 Task: Invite Team Member Softage.1@softage.net to Workspace Consulting. Invite Team Member Softage.2@softage.net to Workspace Consulting. Invite Team Member Softage.3@softage.net to Workspace Consulting. Invite Team Member Softage.4@softage.net to Workspace Consulting
Action: Mouse moved to (733, 105)
Screenshot: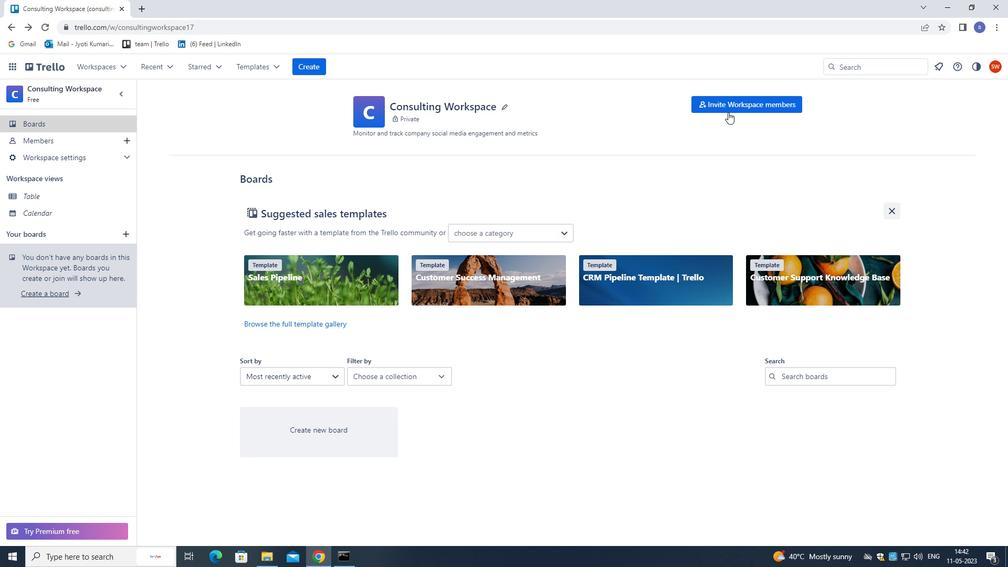 
Action: Mouse pressed left at (733, 105)
Screenshot: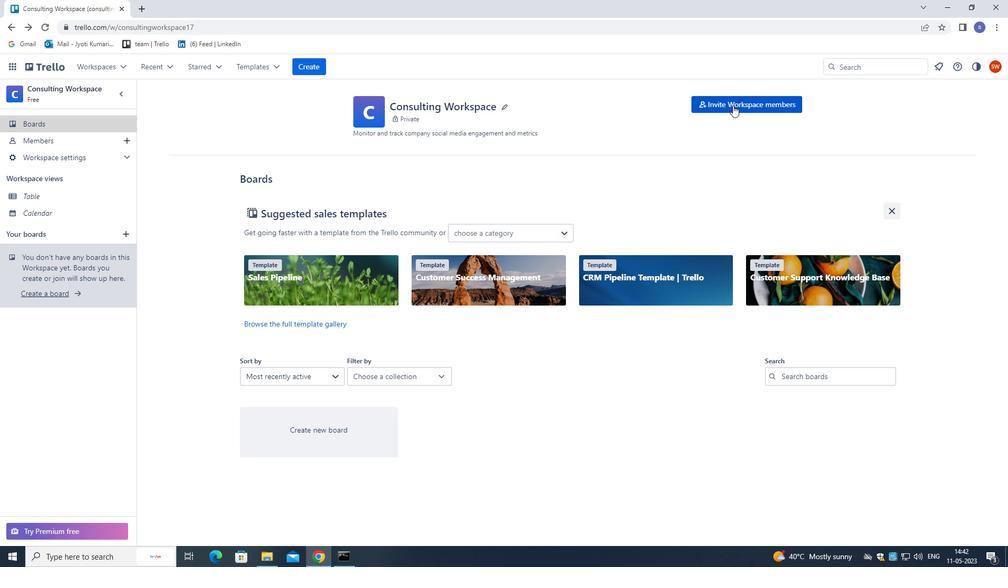 
Action: Mouse moved to (733, 102)
Screenshot: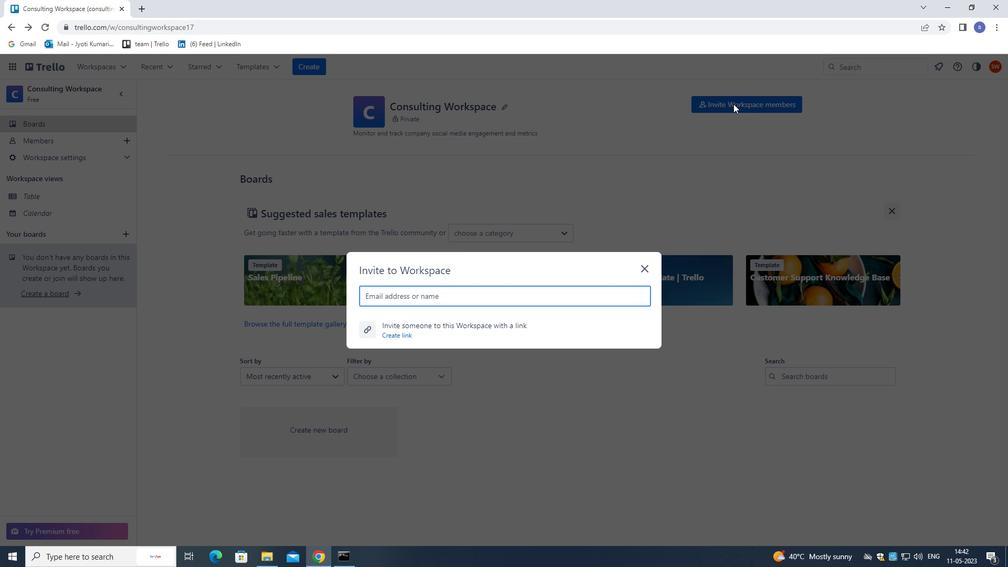 
Action: Key pressed soft.1<Key.shift>@SOFTAGE.NET
Screenshot: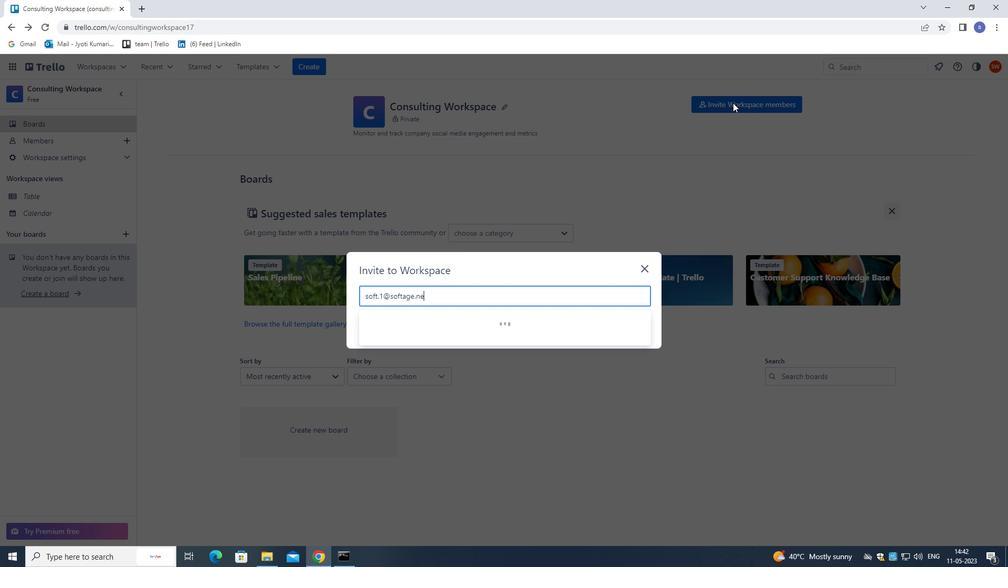 
Action: Mouse moved to (503, 322)
Screenshot: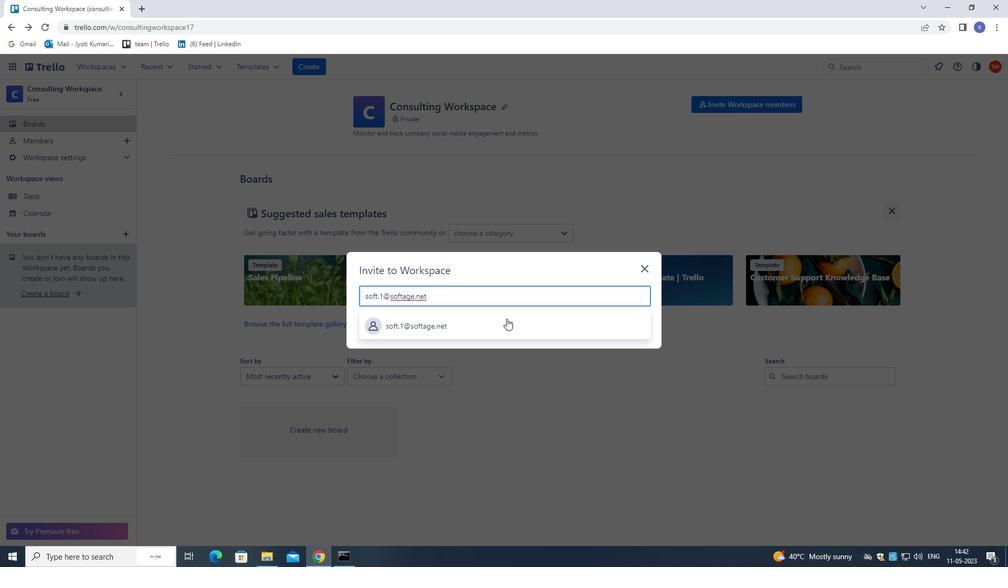
Action: Mouse pressed left at (503, 322)
Screenshot: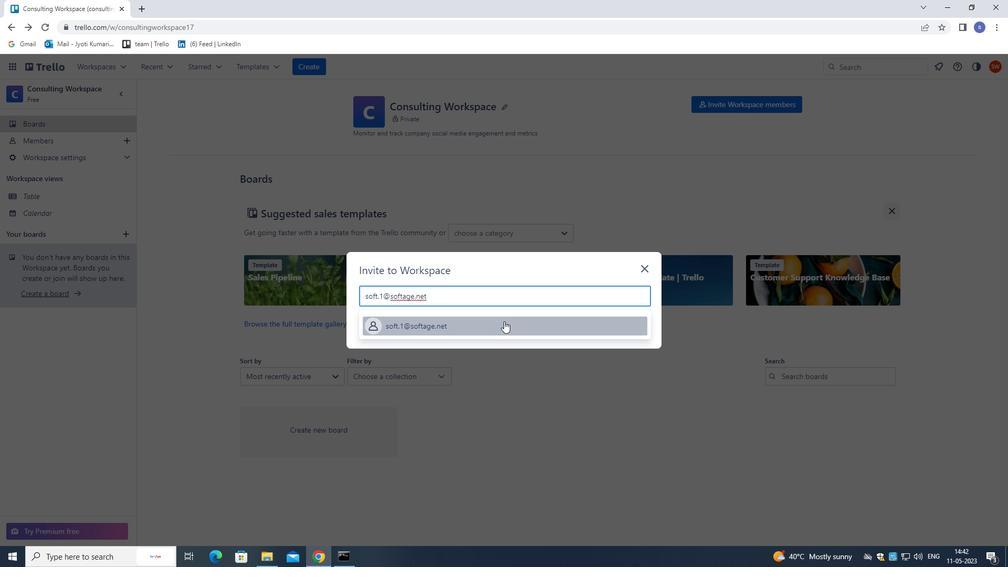 
Action: Mouse moved to (624, 267)
Screenshot: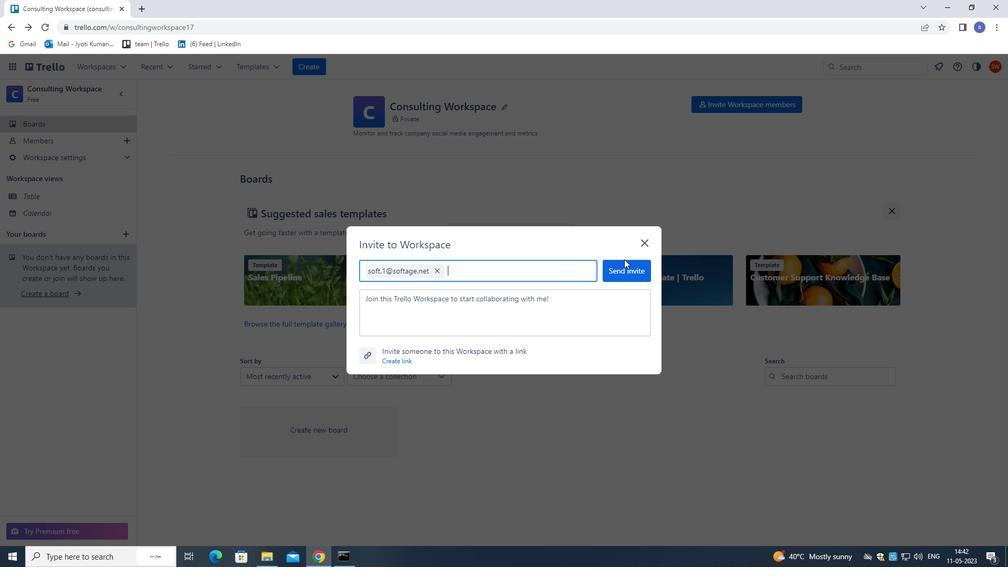 
Action: Mouse pressed left at (624, 267)
Screenshot: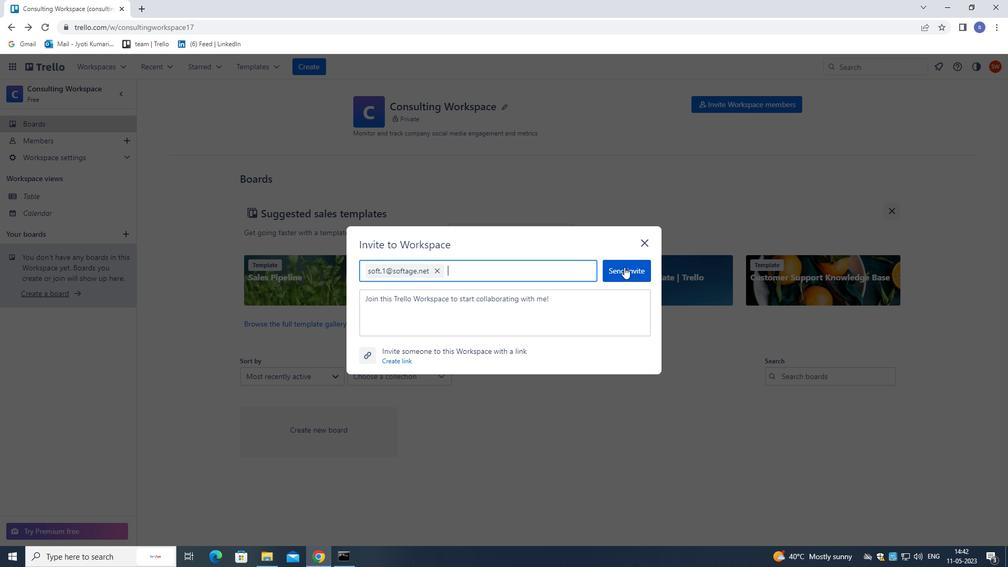 
Action: Mouse moved to (722, 101)
Screenshot: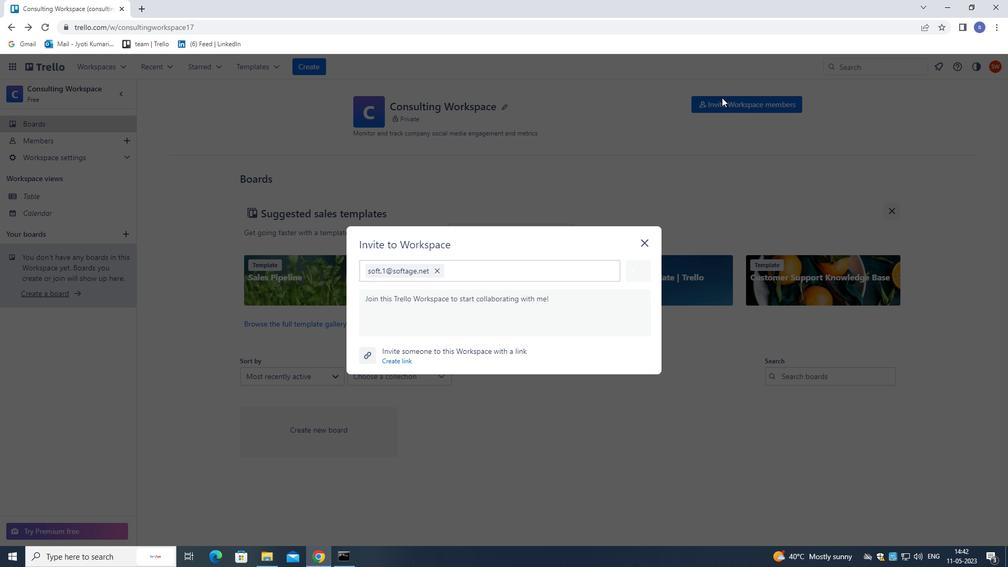 
Action: Mouse pressed left at (722, 101)
Screenshot: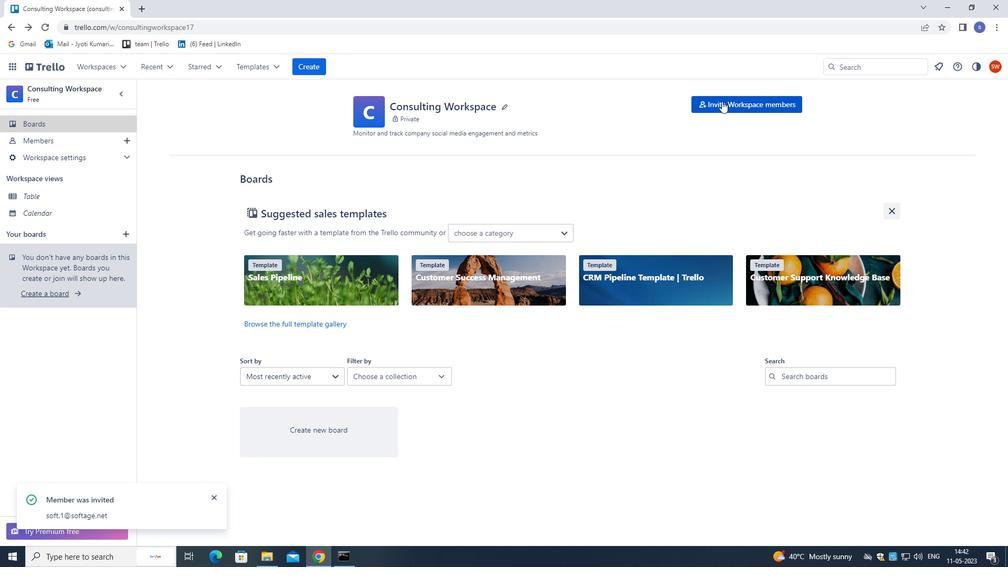 
Action: Mouse moved to (719, 101)
Screenshot: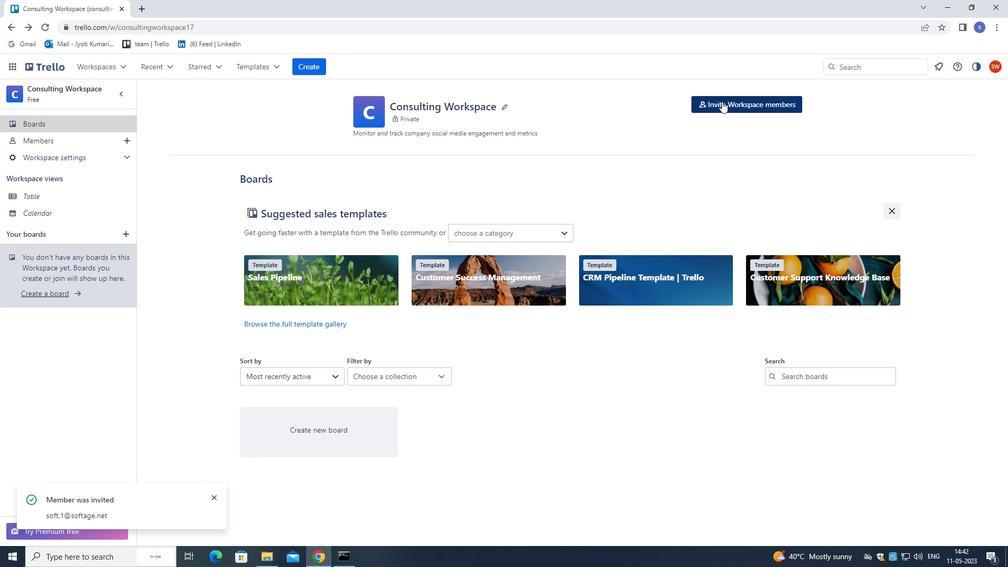 
Action: Key pressed SOFTAGE.2<Key.shift>@SOFTAGE.NET
Screenshot: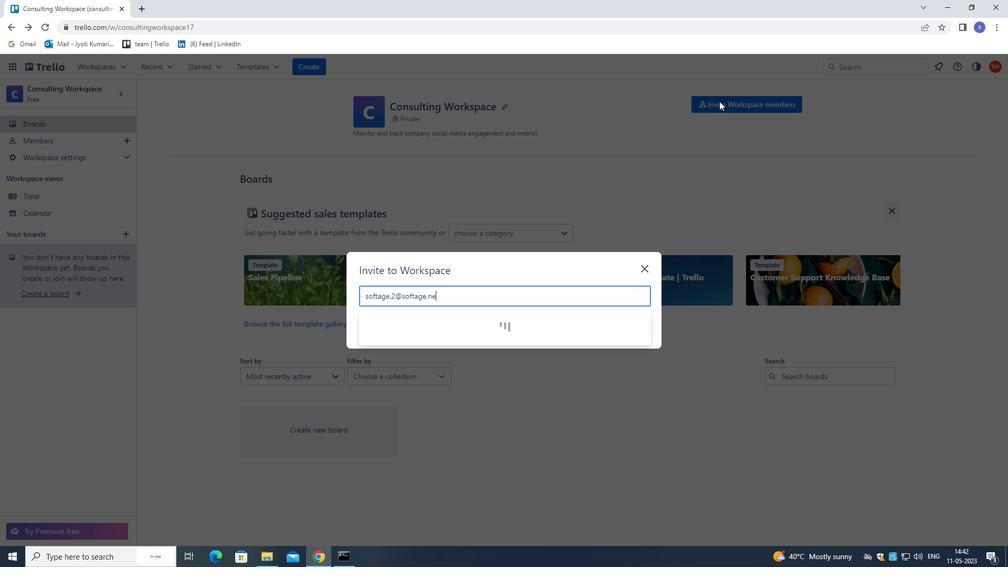 
Action: Mouse moved to (481, 320)
Screenshot: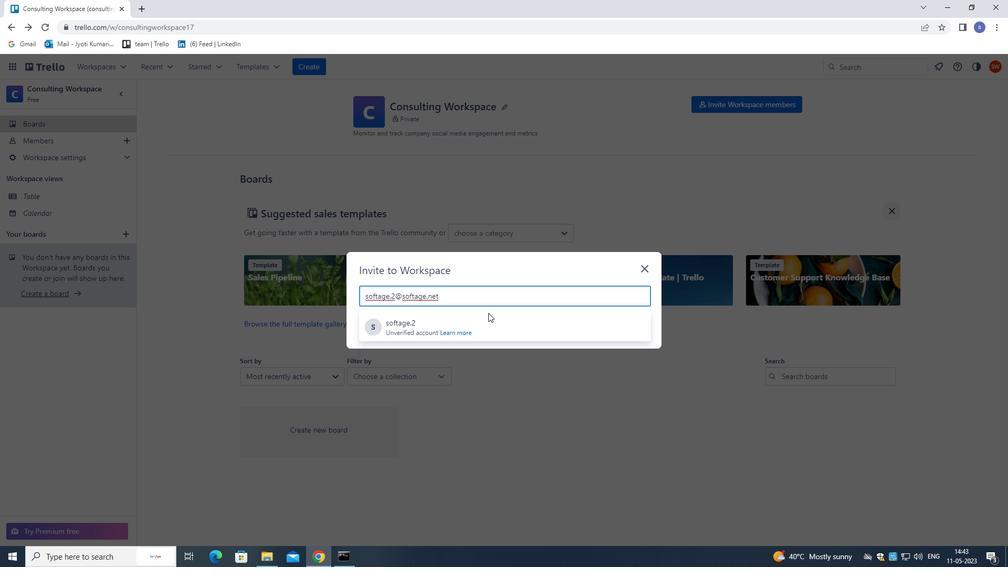 
Action: Mouse pressed left at (481, 320)
Screenshot: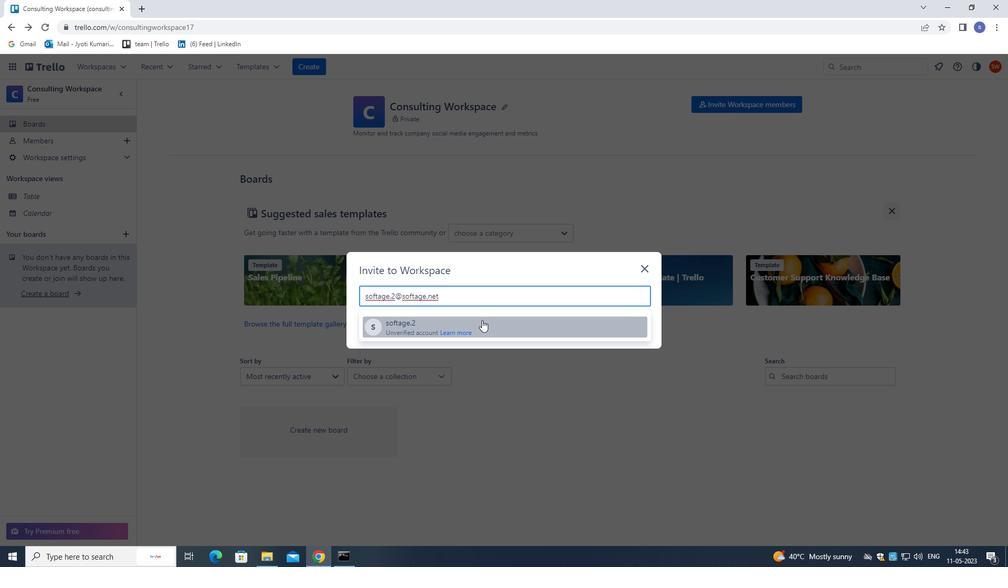 
Action: Mouse moved to (630, 269)
Screenshot: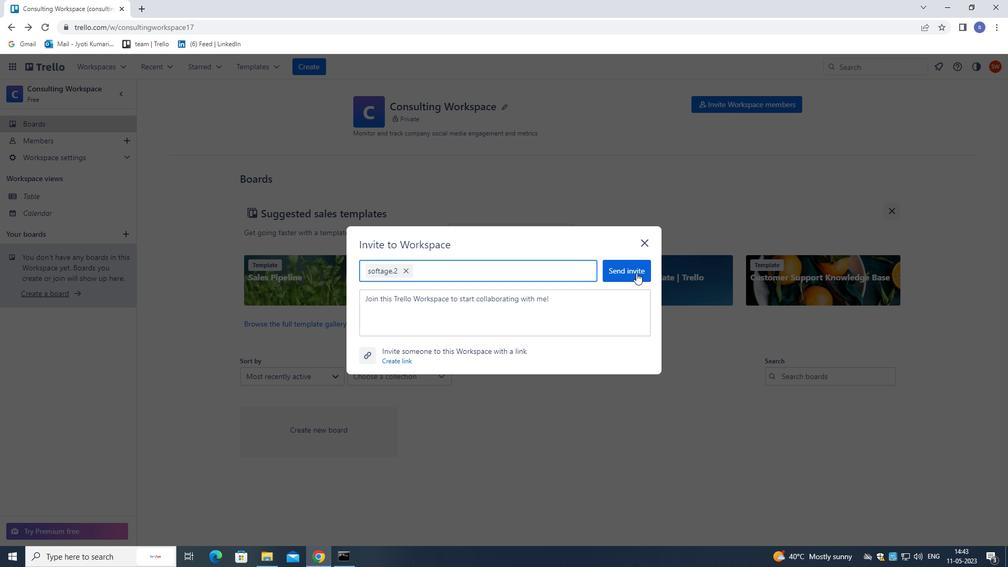 
Action: Mouse pressed left at (630, 269)
Screenshot: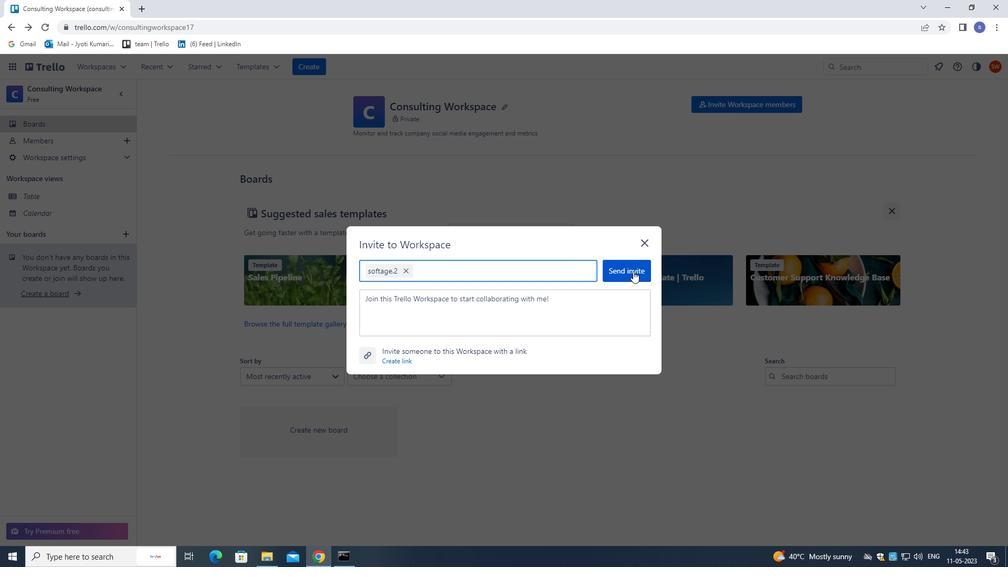 
Action: Mouse moved to (615, 267)
Screenshot: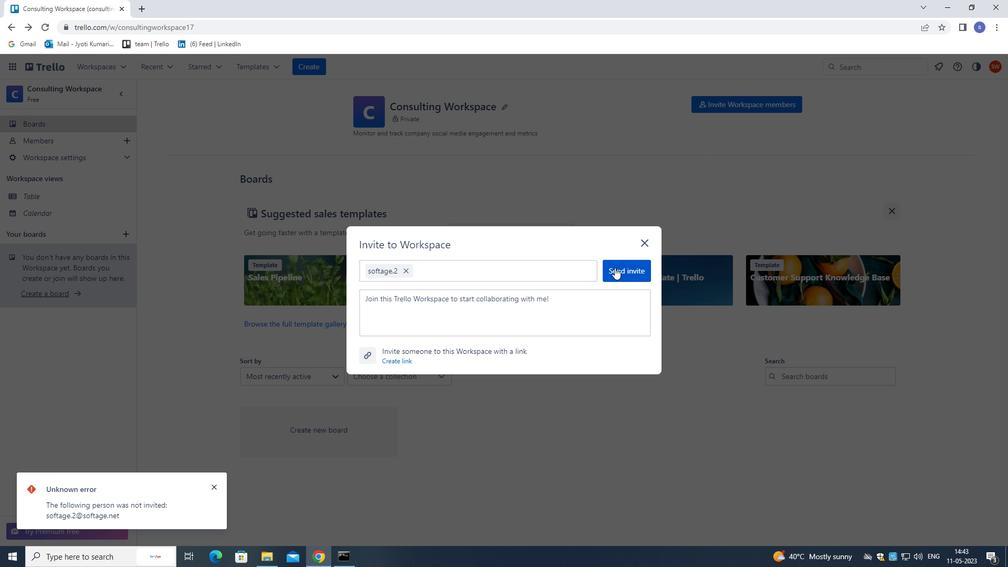 
Action: Mouse pressed left at (615, 267)
Screenshot: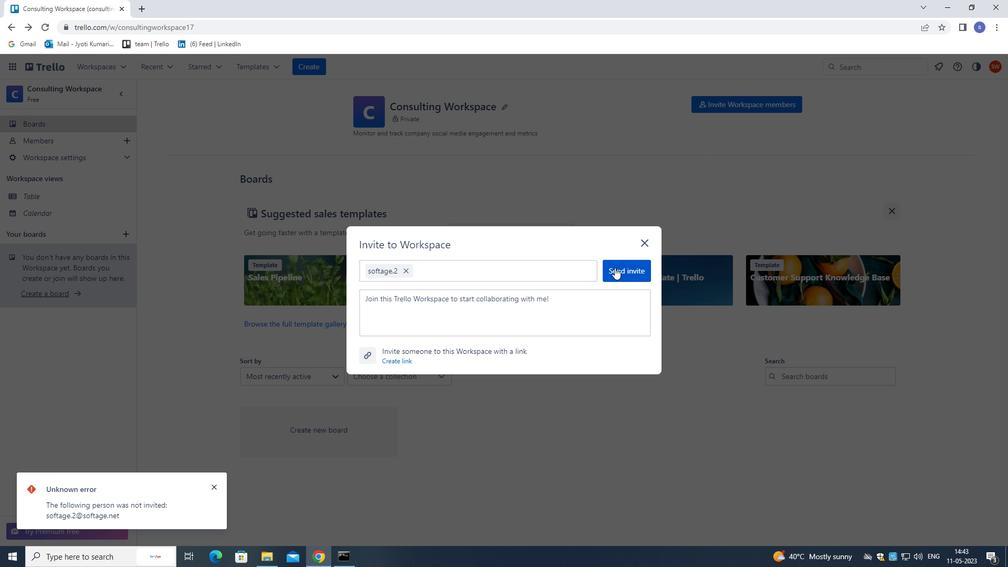 
Action: Mouse moved to (644, 241)
Screenshot: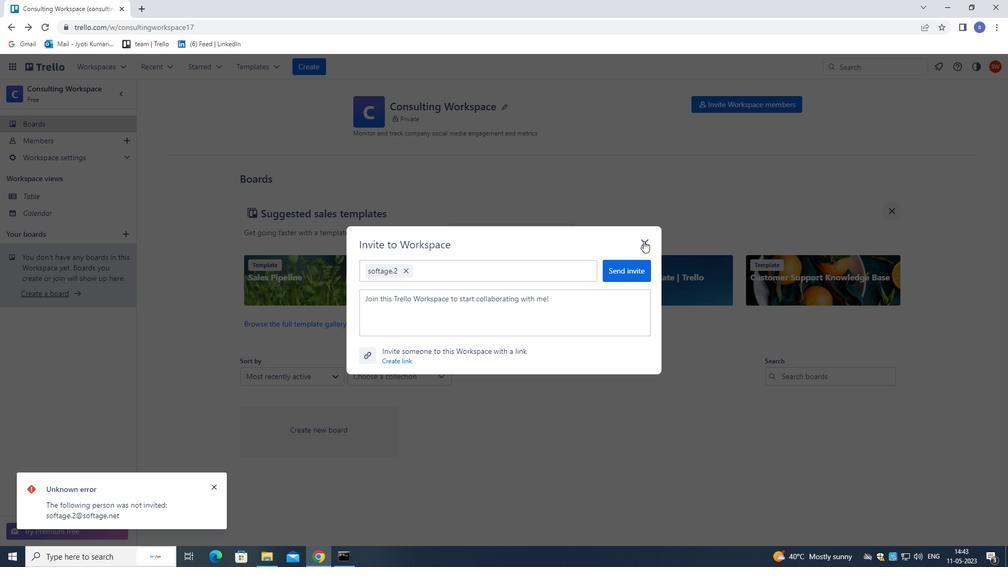 
Action: Mouse pressed left at (644, 241)
Screenshot: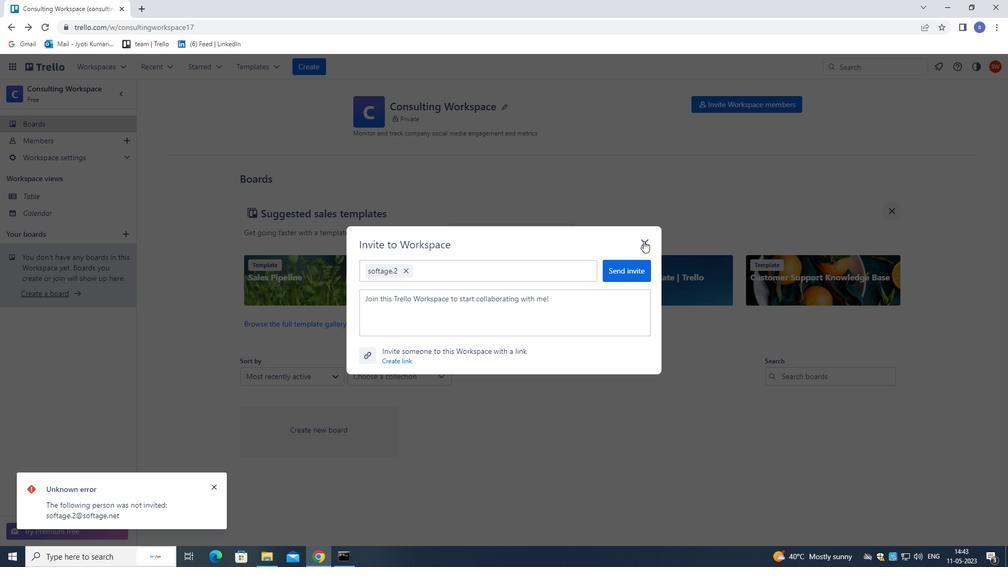 
Action: Mouse moved to (713, 106)
Screenshot: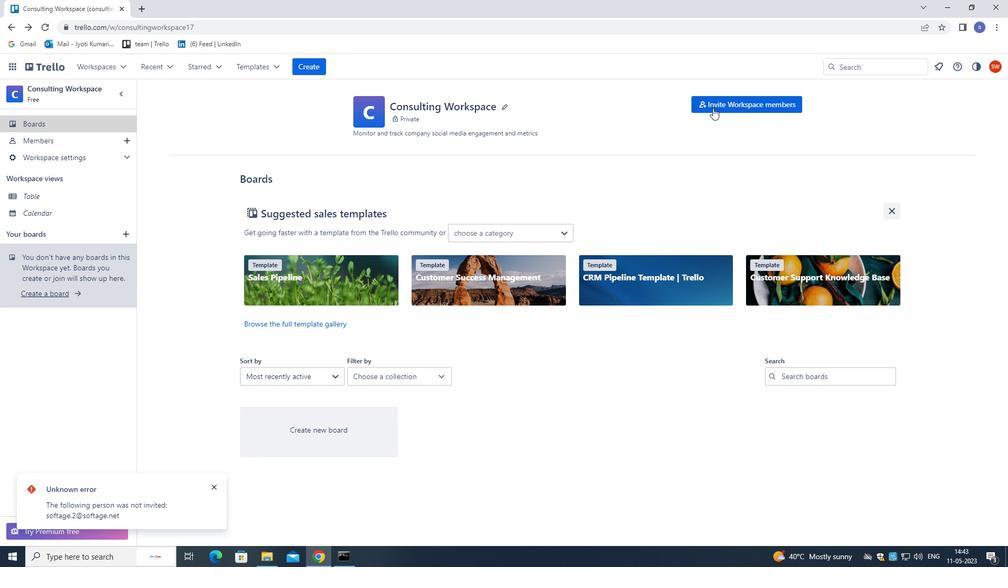 
Action: Mouse pressed left at (713, 106)
Screenshot: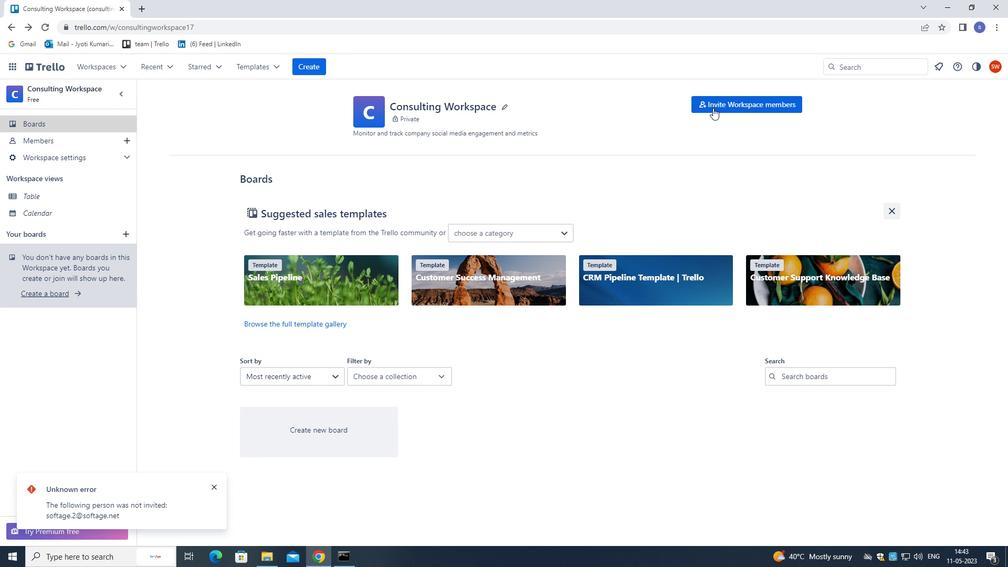 
Action: Mouse moved to (707, 100)
Screenshot: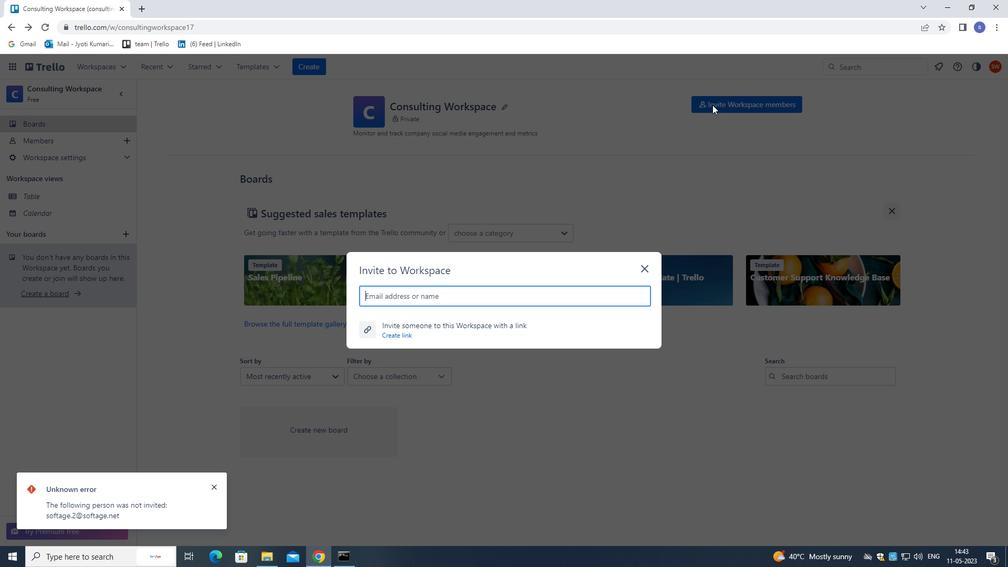 
Action: Key pressed SOFTAGE.3<Key.shift><Key.shift>@SOFTAGE.NET
Screenshot: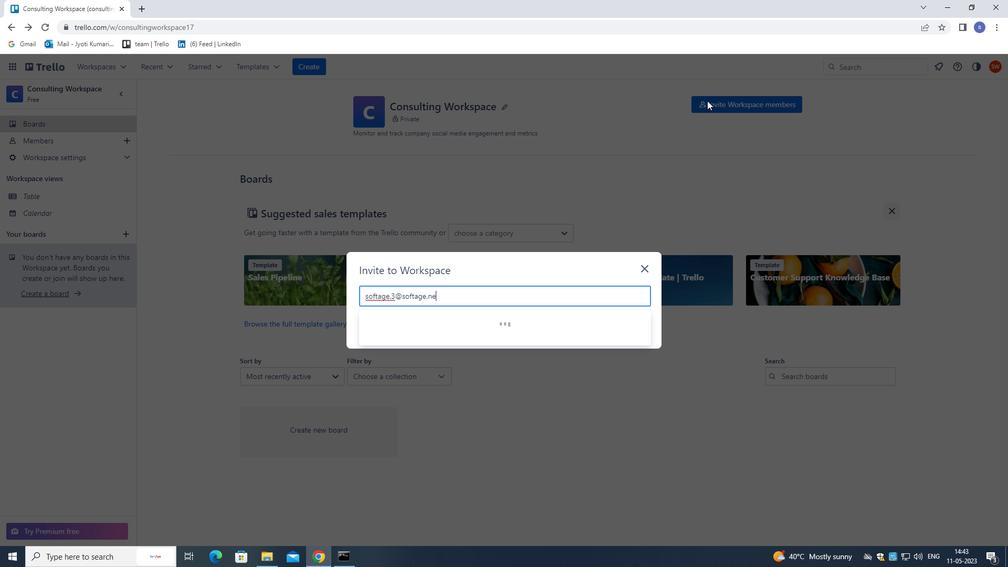 
Action: Mouse moved to (421, 320)
Screenshot: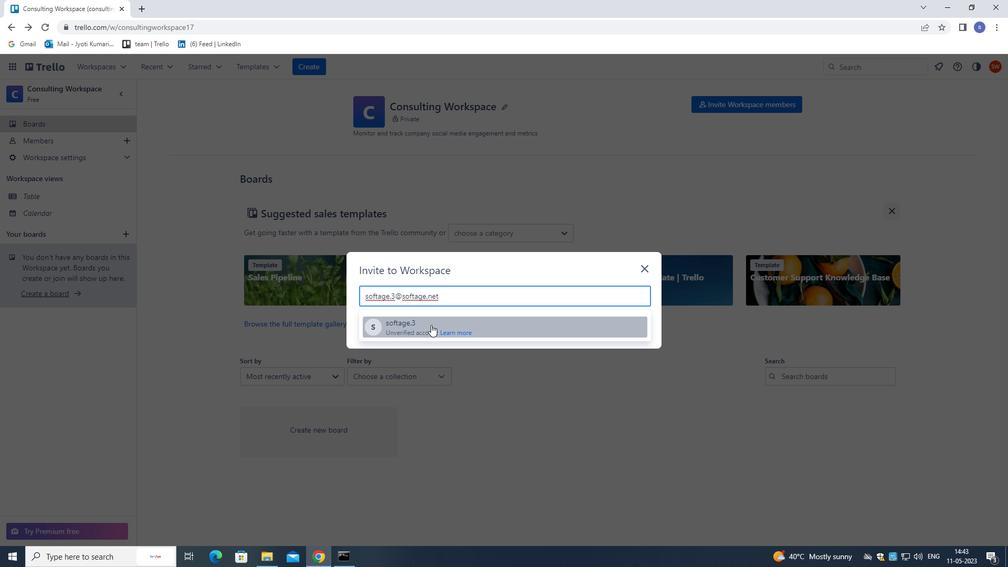 
Action: Mouse pressed left at (421, 320)
Screenshot: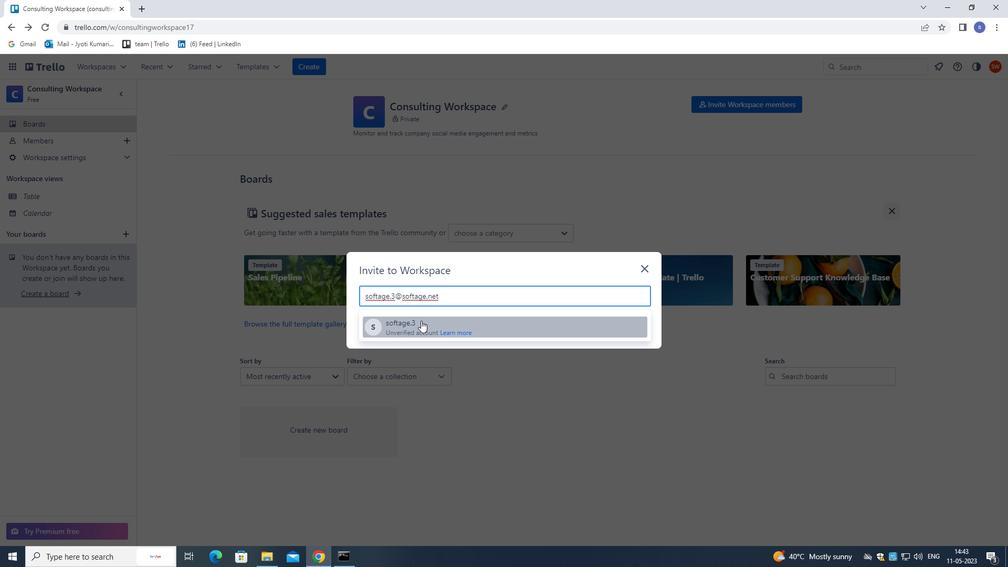 
Action: Mouse moved to (619, 265)
Screenshot: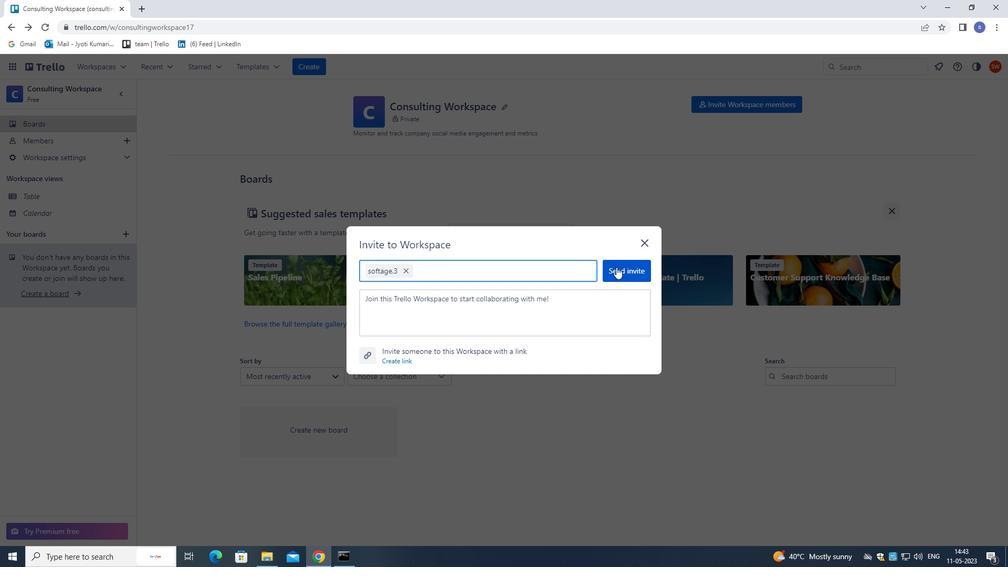 
Action: Mouse pressed left at (619, 265)
Screenshot: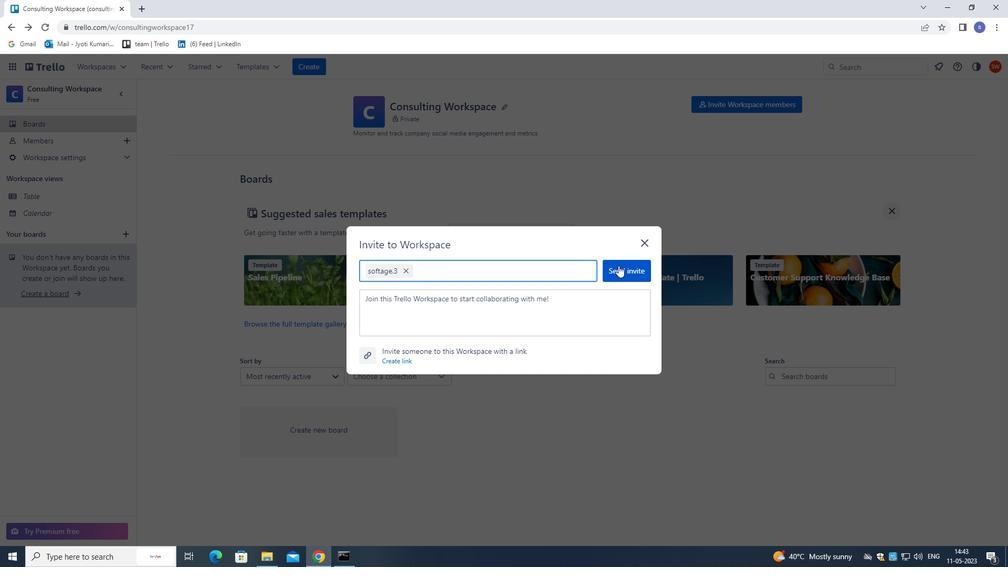 
Action: Mouse moved to (646, 242)
Screenshot: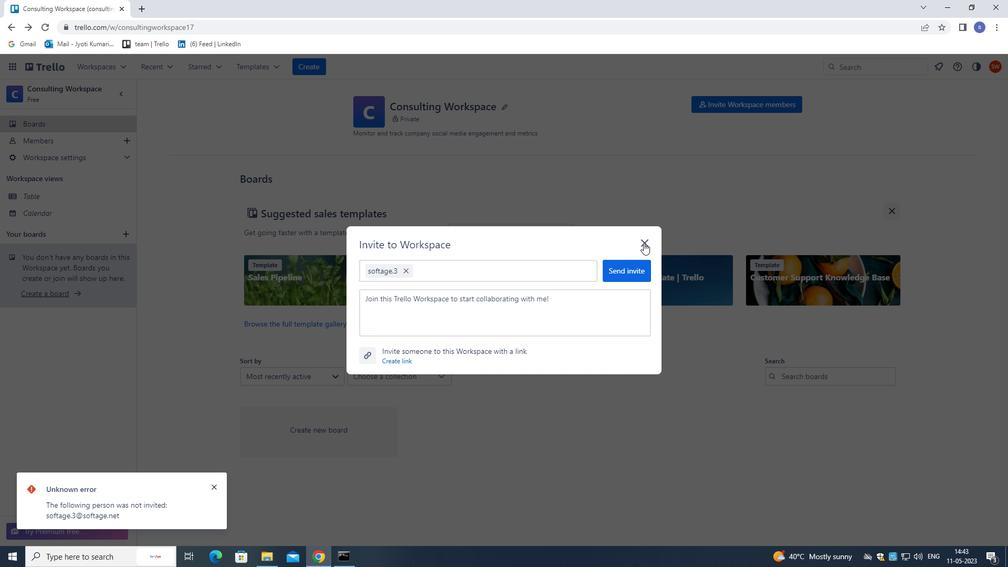 
Action: Mouse pressed left at (646, 242)
Screenshot: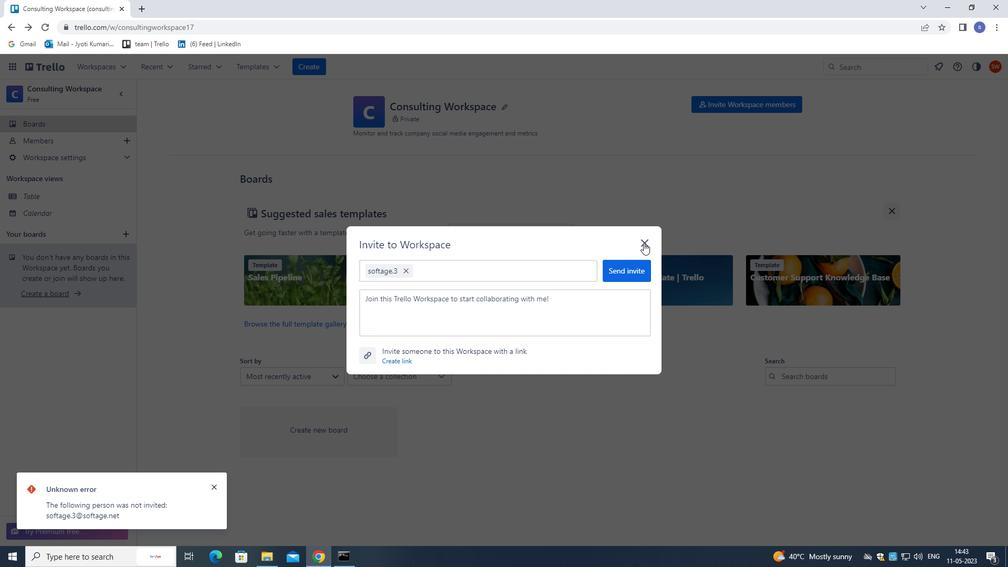
Action: Mouse moved to (727, 110)
Screenshot: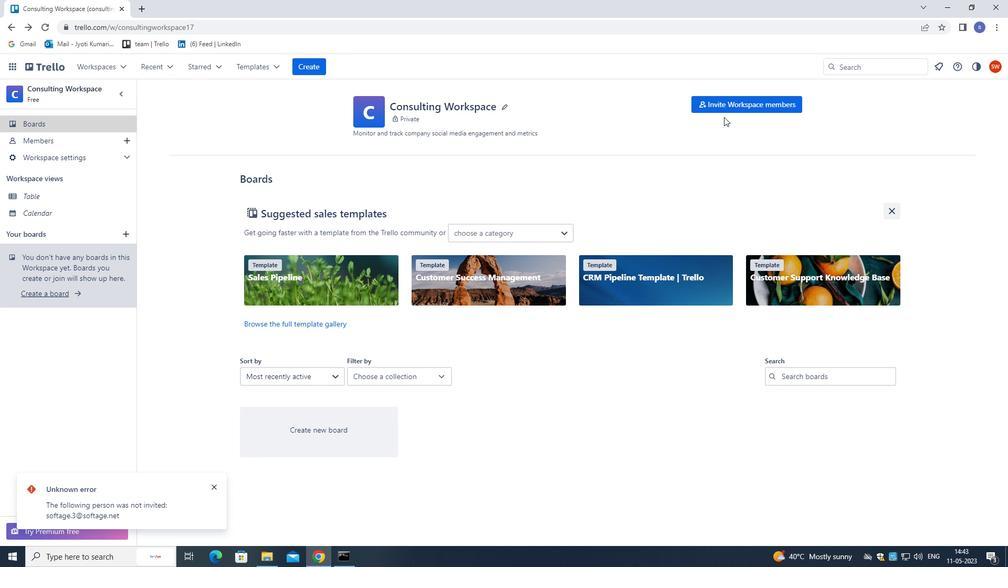 
Action: Mouse pressed left at (727, 110)
Screenshot: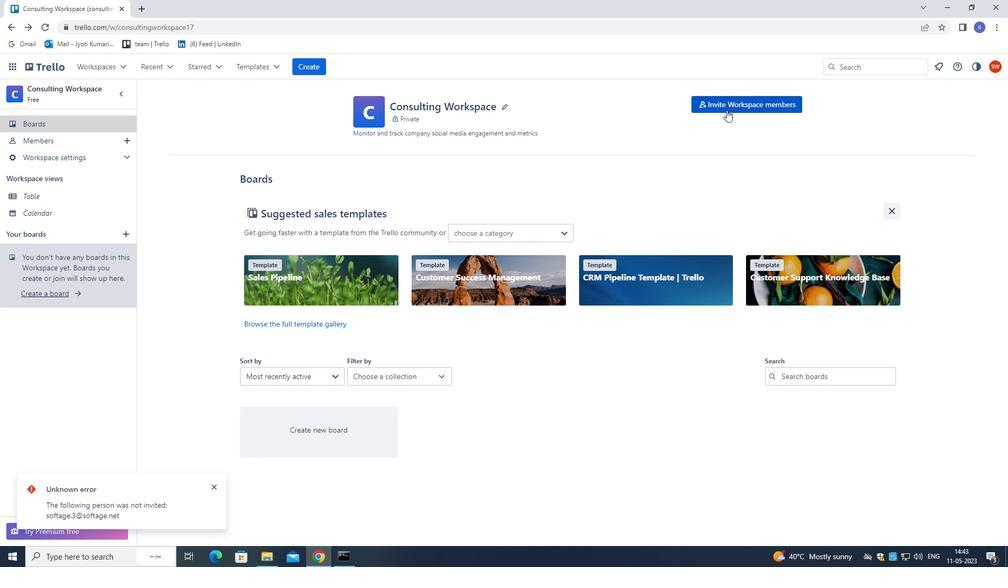 
Action: Key pressed SOFTAGE.4<Key.shift>@SOFTAGE.NET
Screenshot: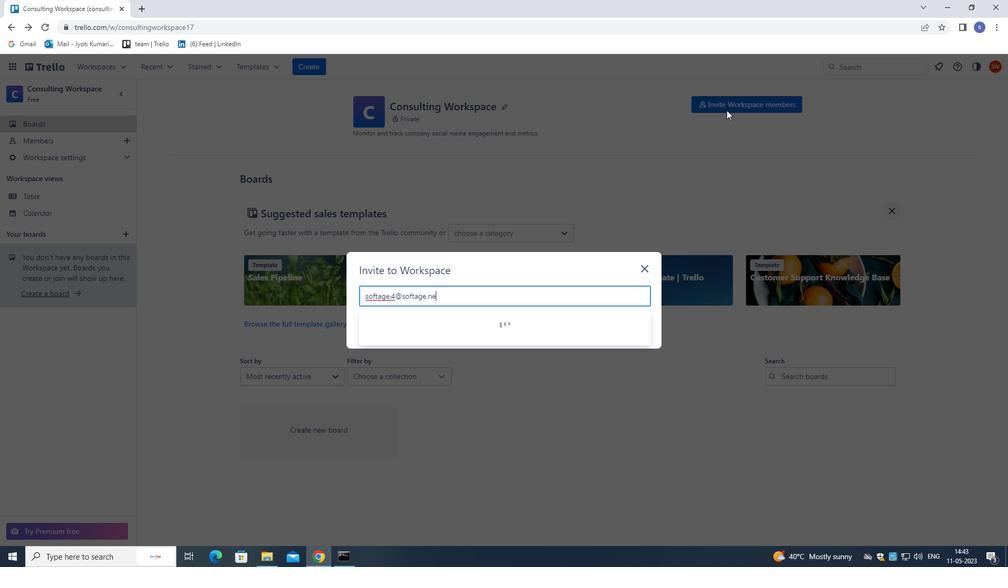 
Action: Mouse moved to (440, 316)
Screenshot: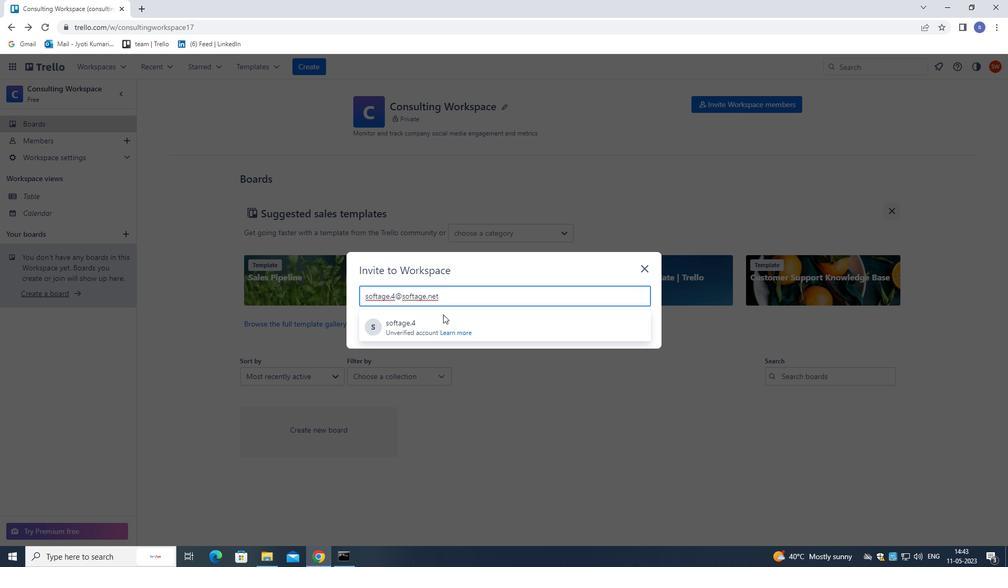 
Action: Mouse pressed left at (440, 316)
Screenshot: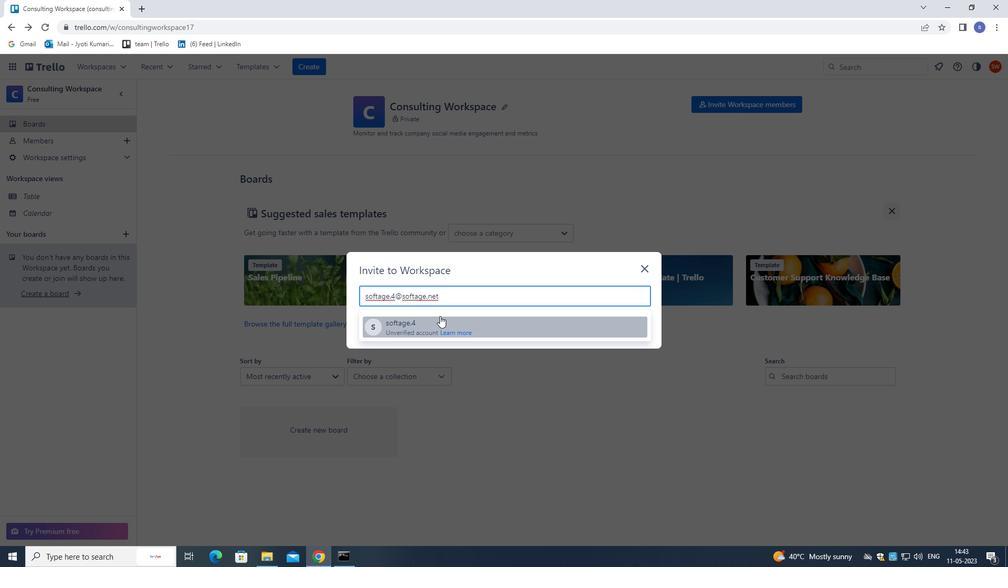 
Action: Mouse moved to (604, 266)
Screenshot: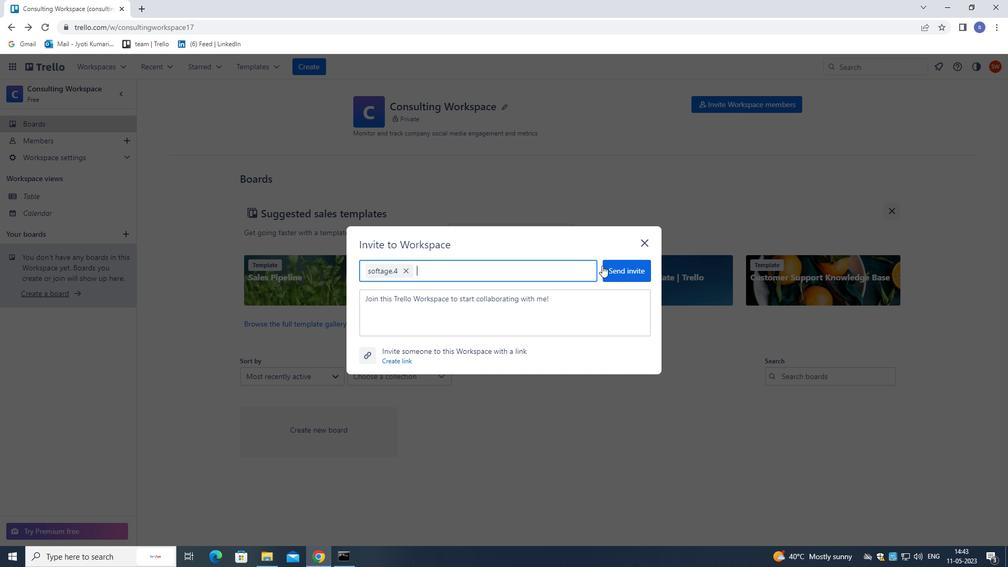 
Action: Mouse pressed left at (604, 266)
Screenshot: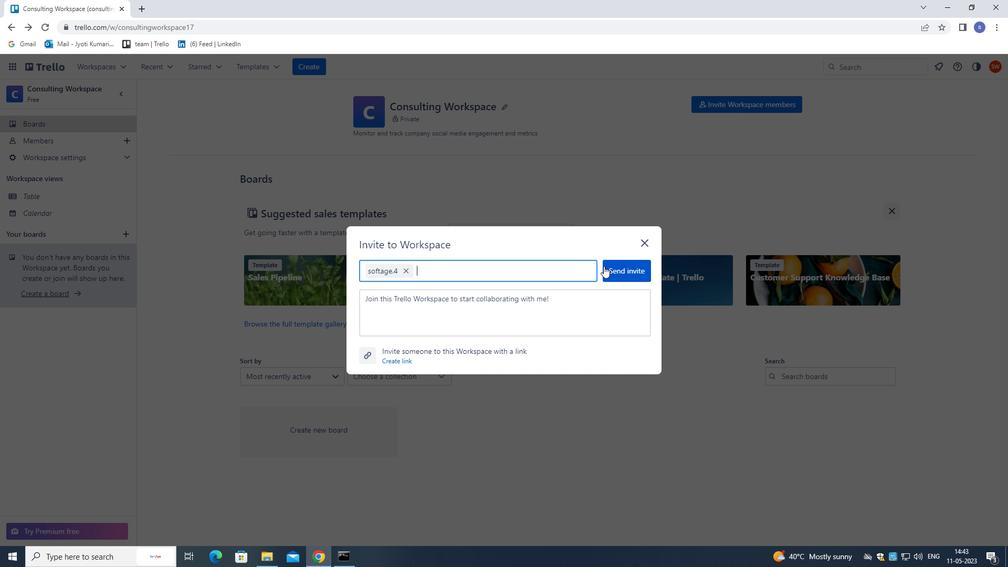 
Action: Mouse moved to (670, 212)
Screenshot: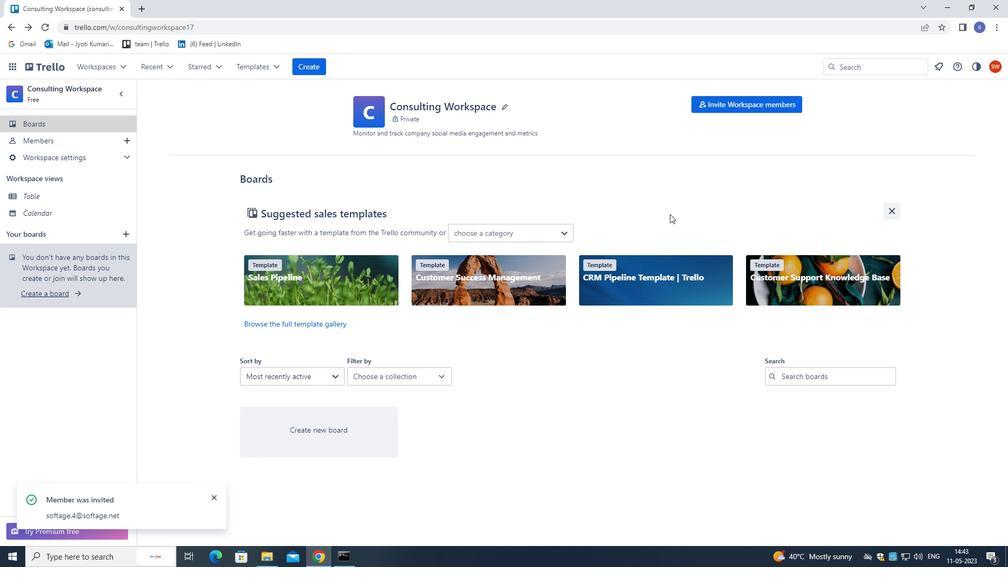 
